 Task: Move email   from parteek.kumar@softage.net from folder Inbox to folder Deleted items with a subject Subject0026
Action: Mouse moved to (641, 47)
Screenshot: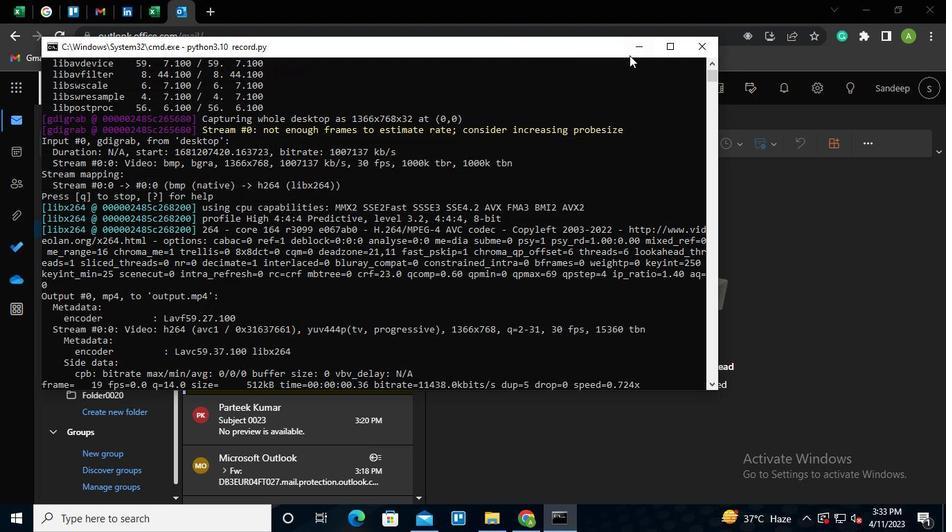 
Action: Mouse pressed left at (641, 47)
Screenshot: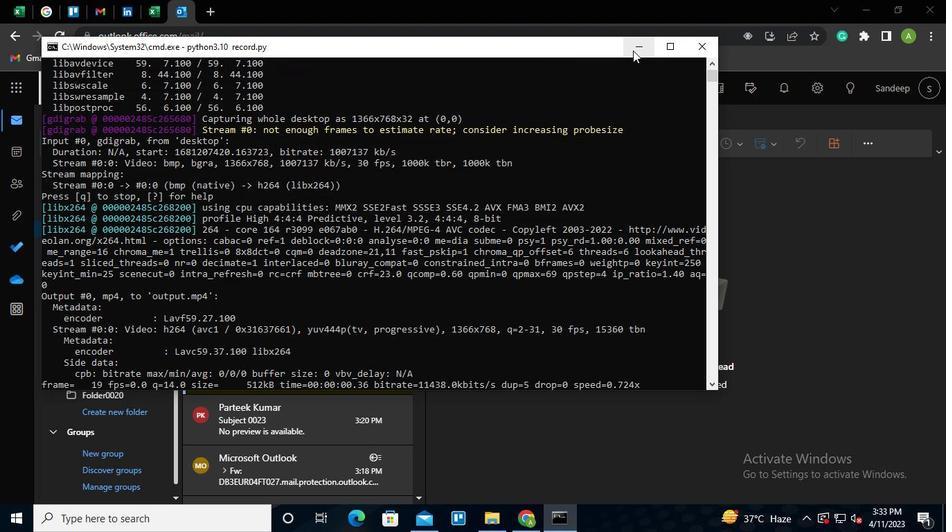 
Action: Mouse moved to (383, 88)
Screenshot: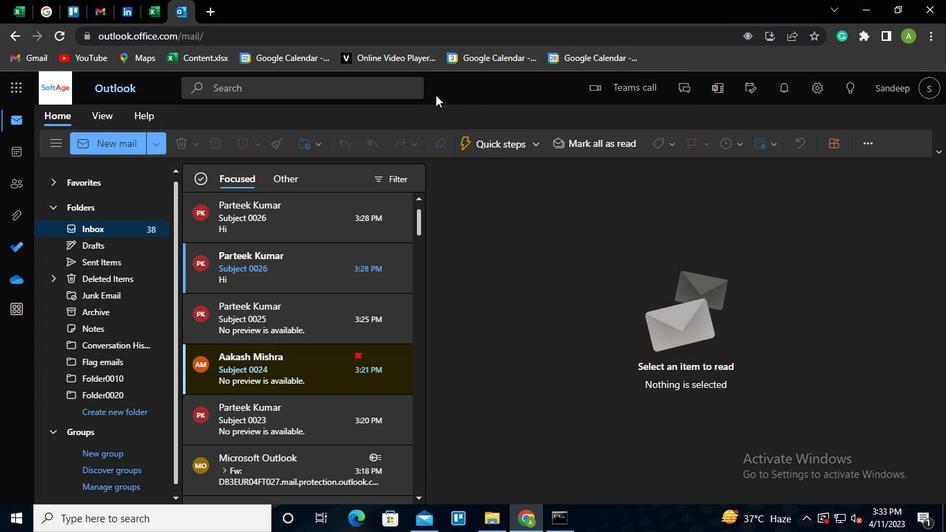 
Action: Mouse pressed left at (383, 88)
Screenshot: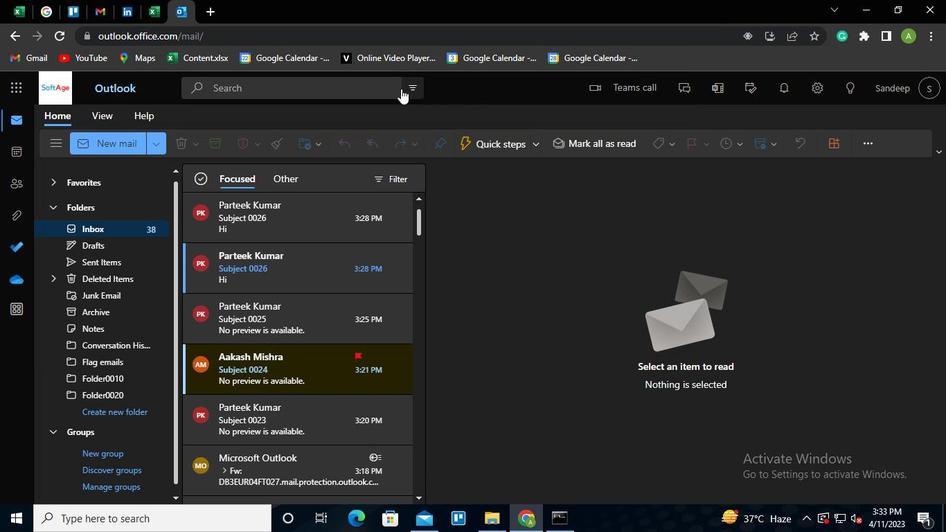
Action: Mouse moved to (533, 83)
Screenshot: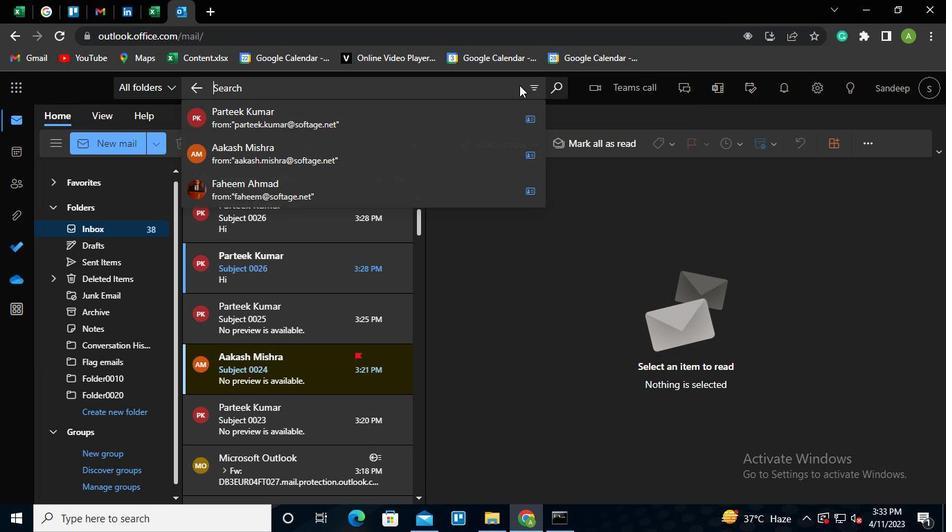 
Action: Mouse pressed left at (533, 83)
Screenshot: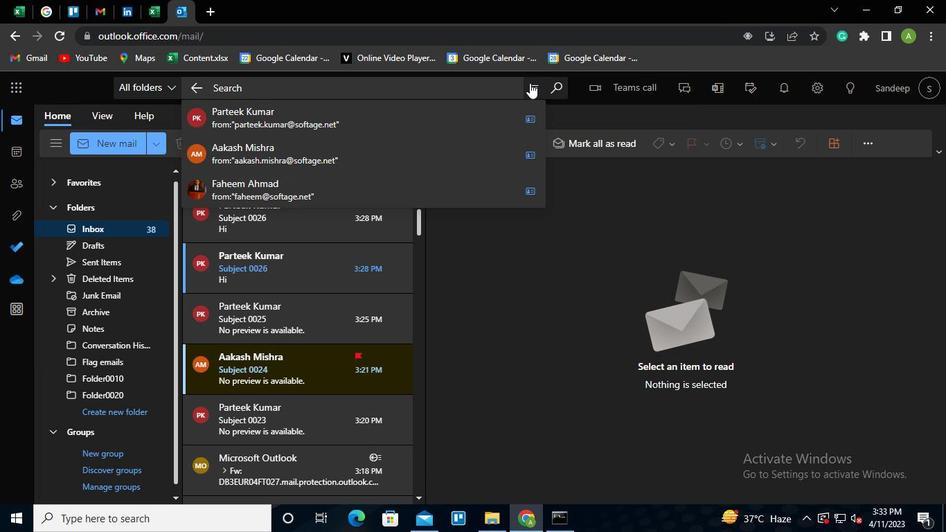 
Action: Mouse moved to (299, 117)
Screenshot: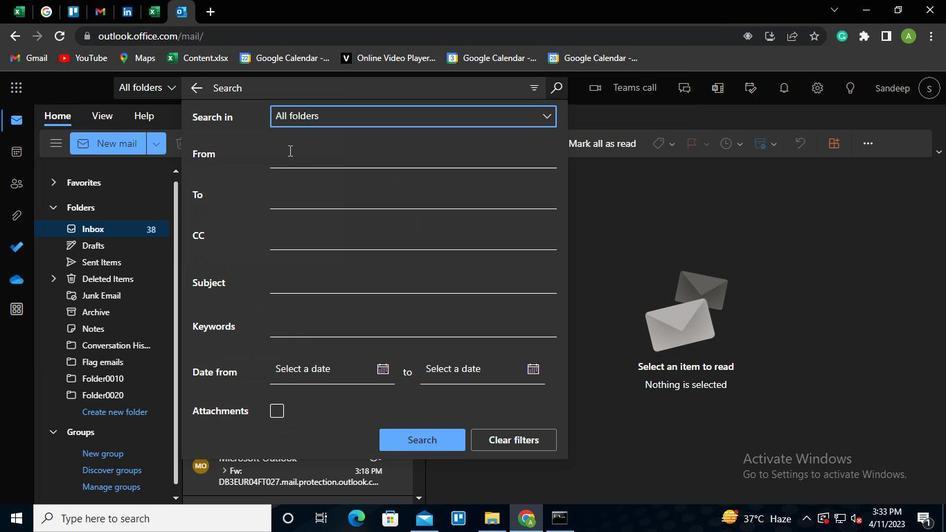 
Action: Mouse pressed left at (299, 117)
Screenshot: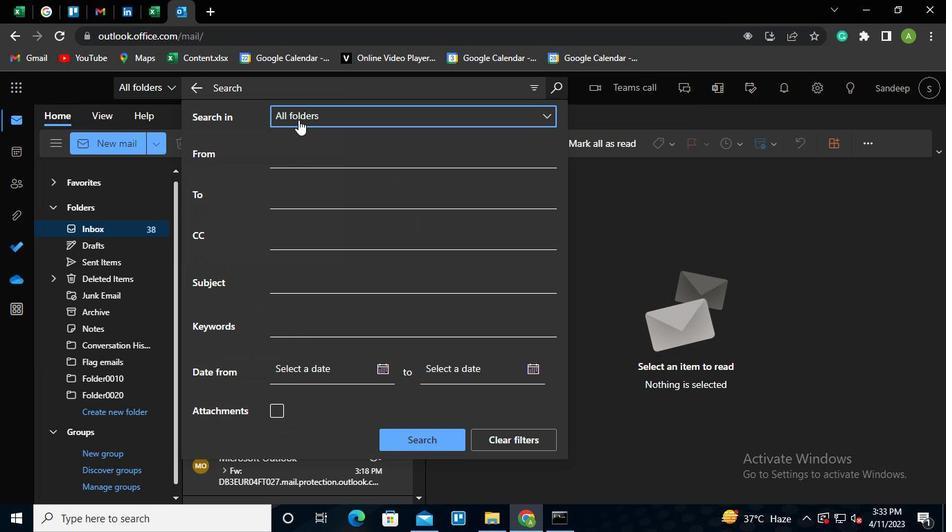 
Action: Mouse moved to (303, 158)
Screenshot: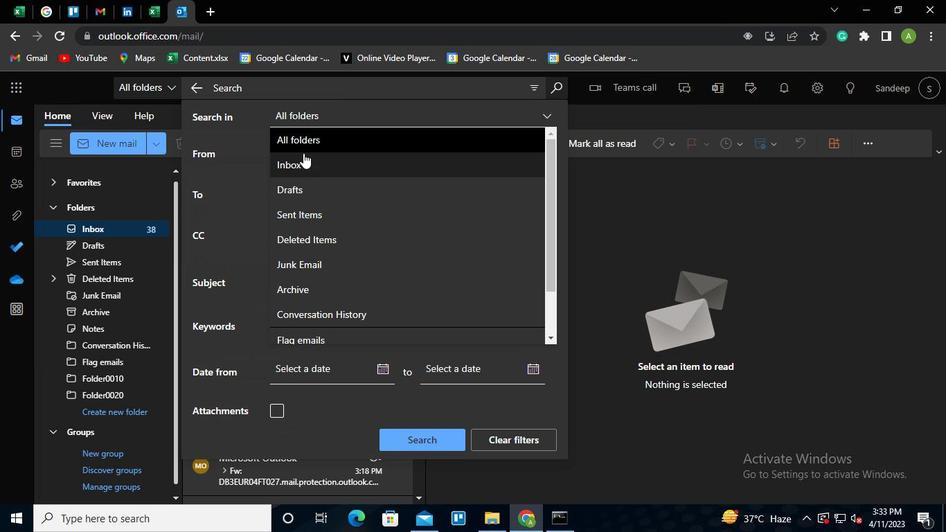
Action: Mouse pressed left at (303, 158)
Screenshot: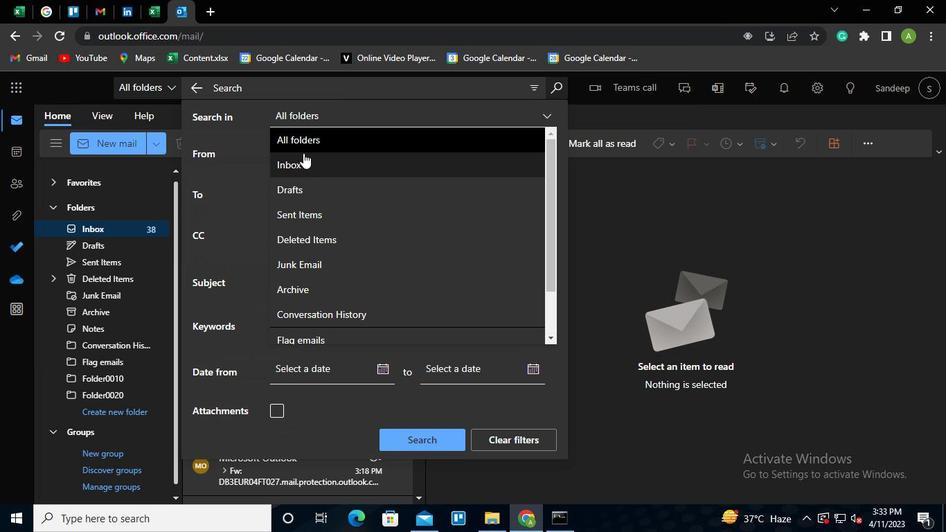 
Action: Mouse moved to (291, 159)
Screenshot: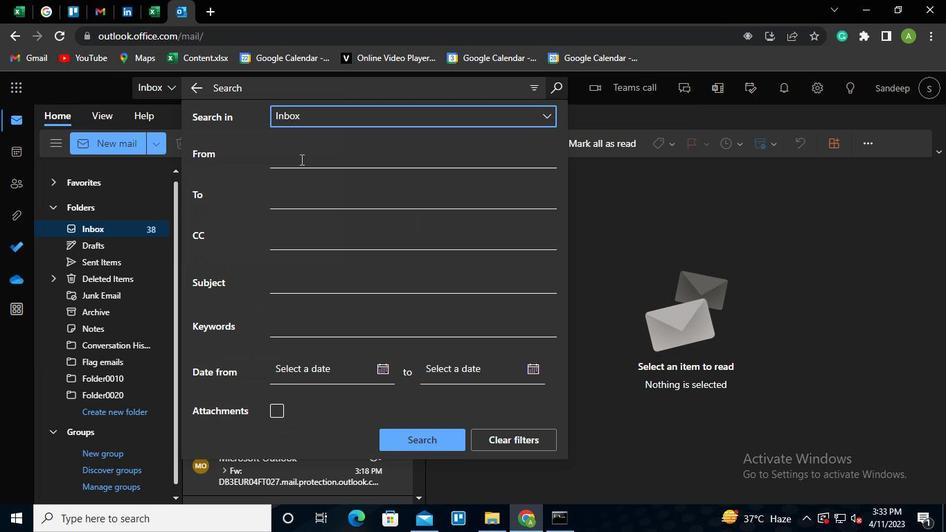 
Action: Mouse pressed left at (291, 159)
Screenshot: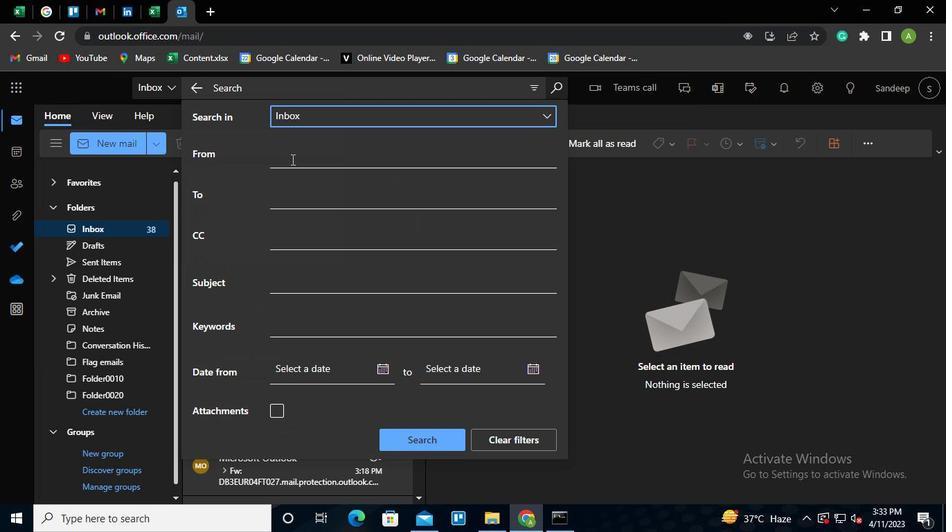 
Action: Mouse moved to (311, 196)
Screenshot: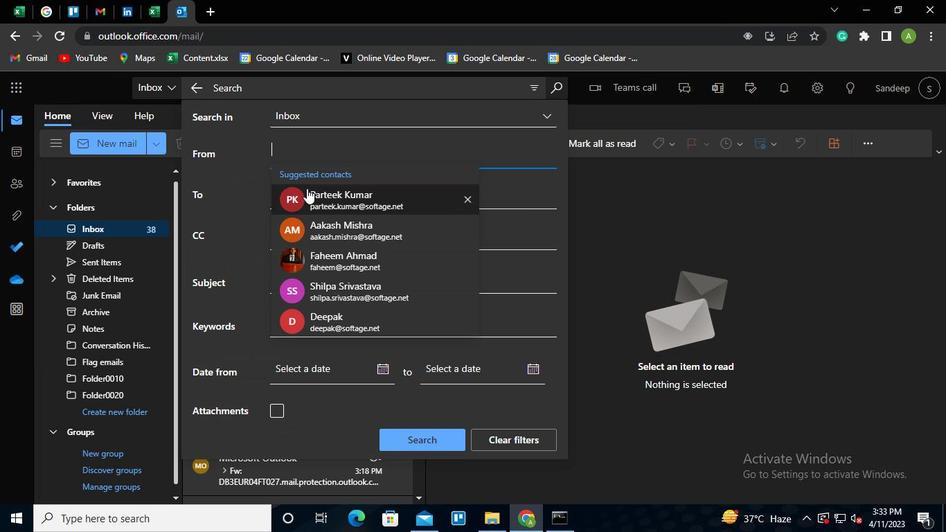 
Action: Mouse pressed left at (311, 196)
Screenshot: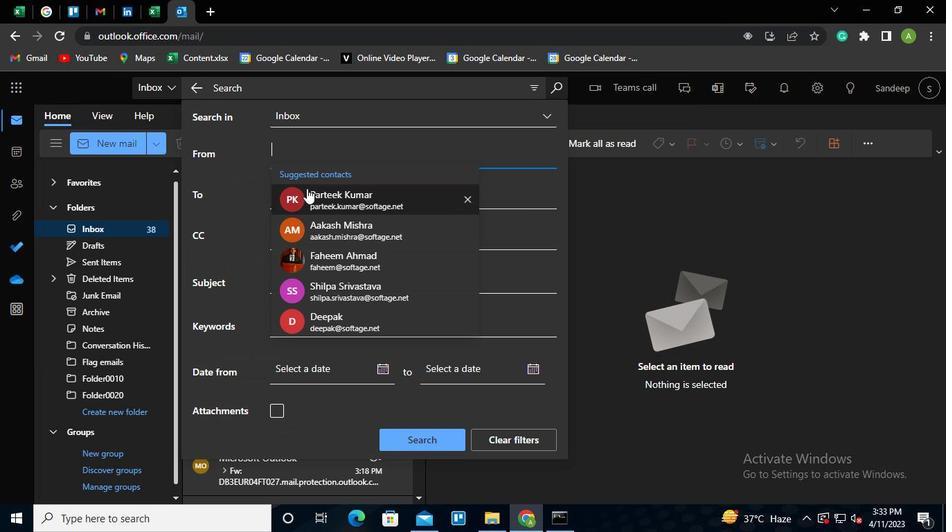 
Action: Mouse moved to (292, 286)
Screenshot: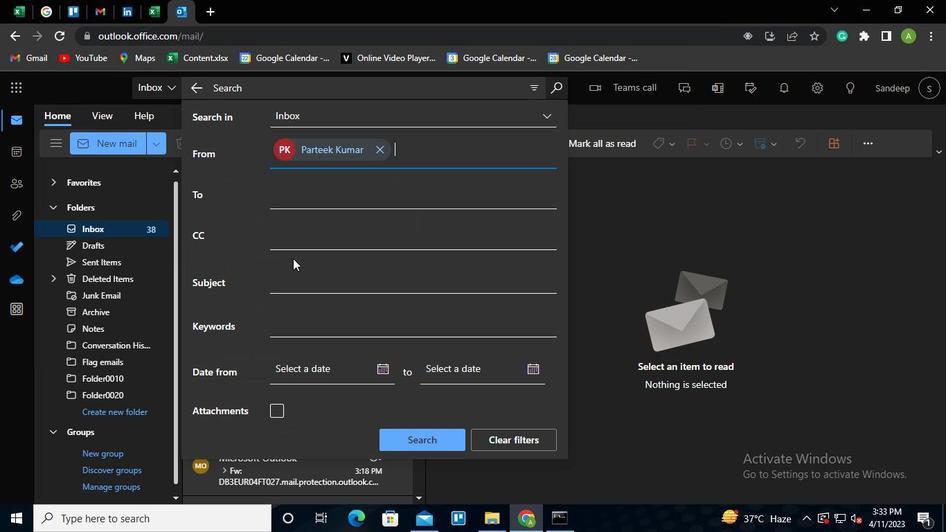 
Action: Mouse pressed left at (292, 286)
Screenshot: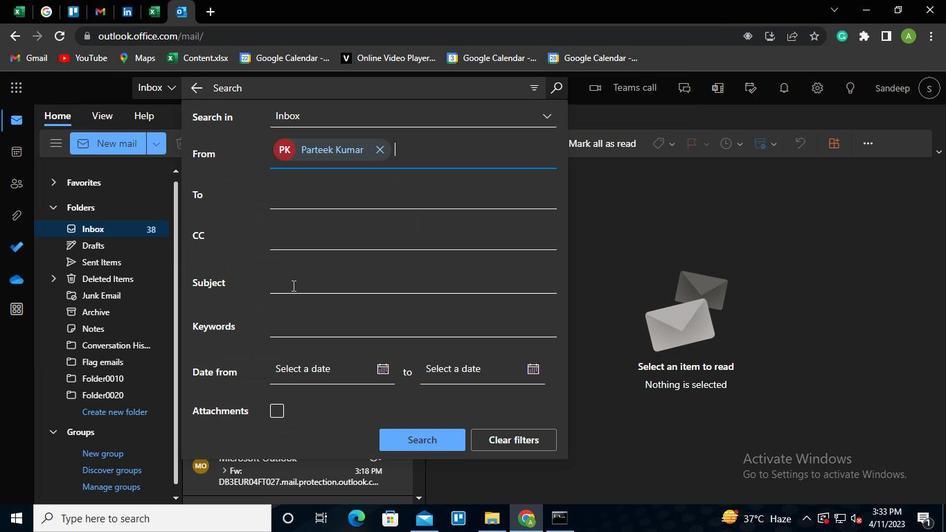 
Action: Keyboard Key.shift
Screenshot: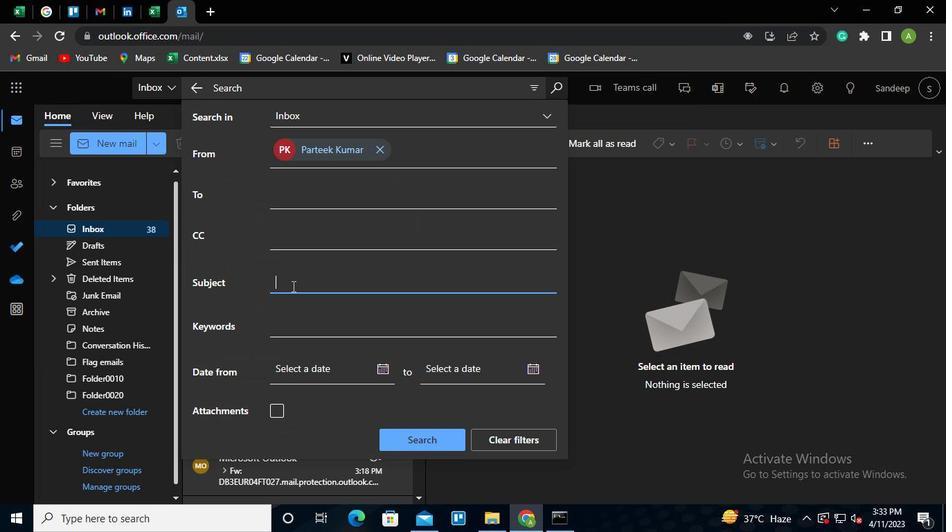 
Action: Keyboard S
Screenshot: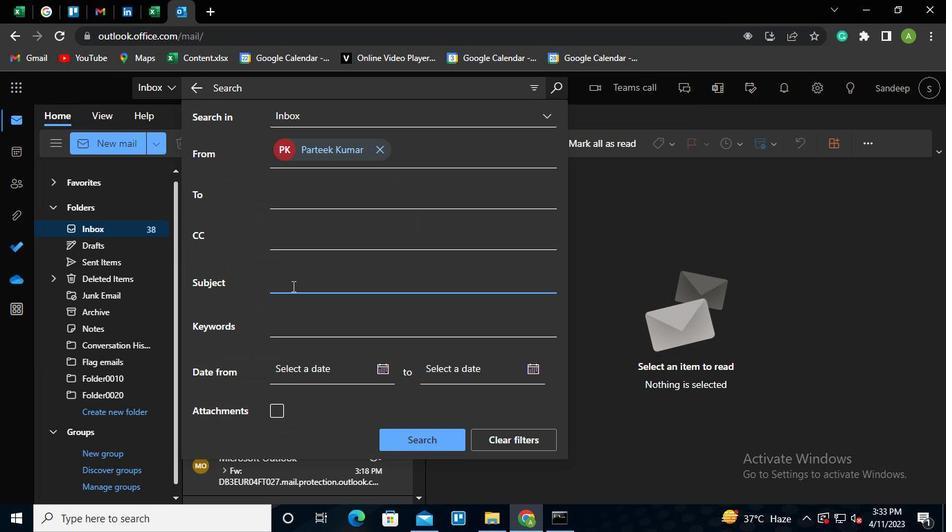 
Action: Keyboard u
Screenshot: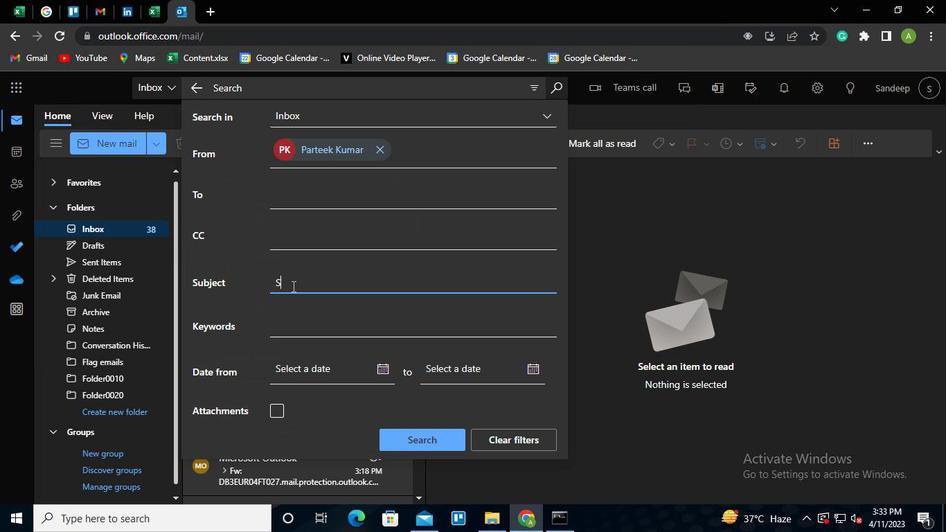 
Action: Keyboard b
Screenshot: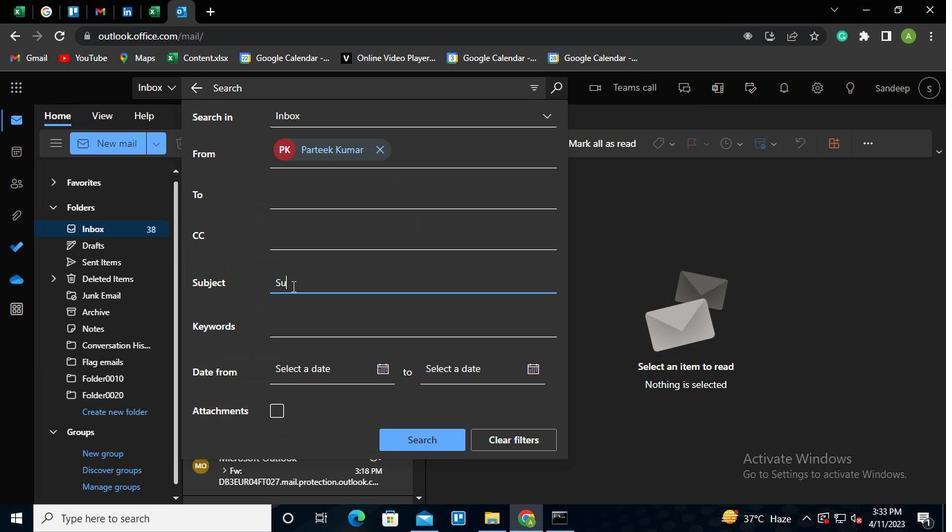
Action: Keyboard j
Screenshot: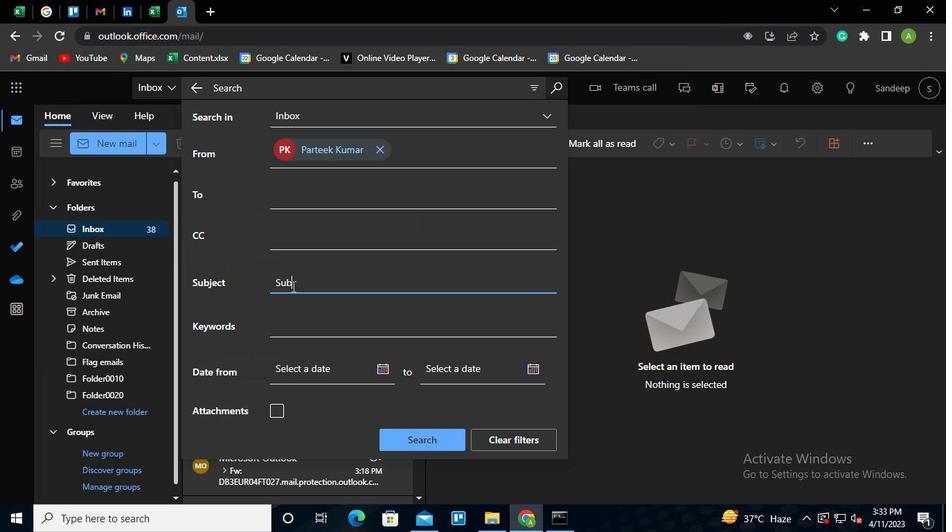 
Action: Keyboard e
Screenshot: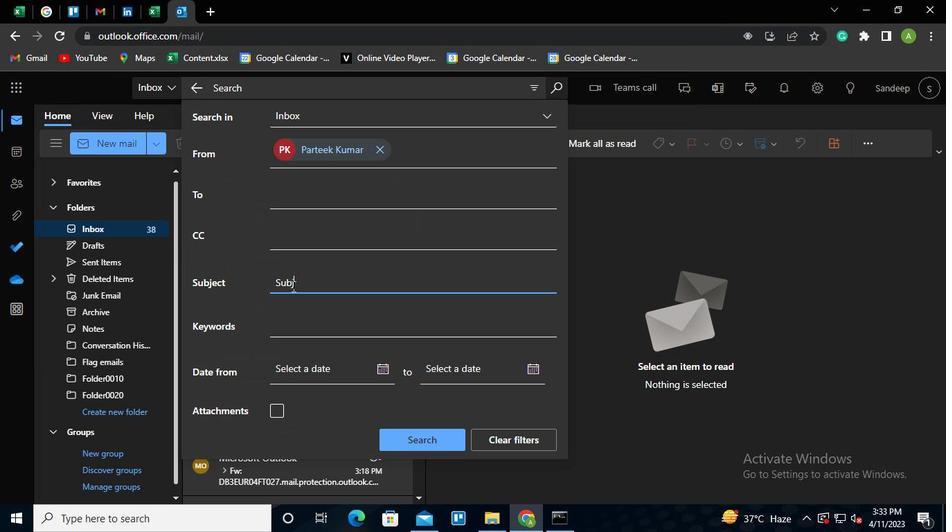
Action: Keyboard c
Screenshot: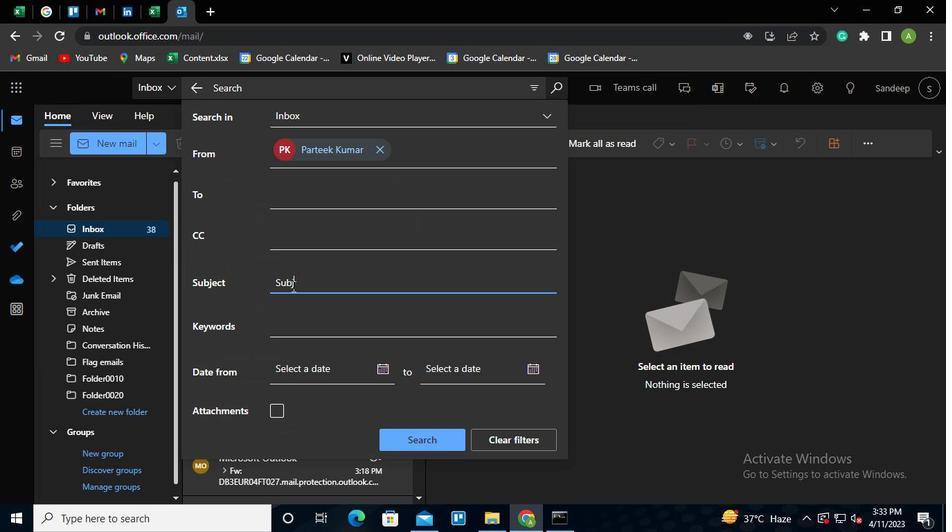 
Action: Keyboard t
Screenshot: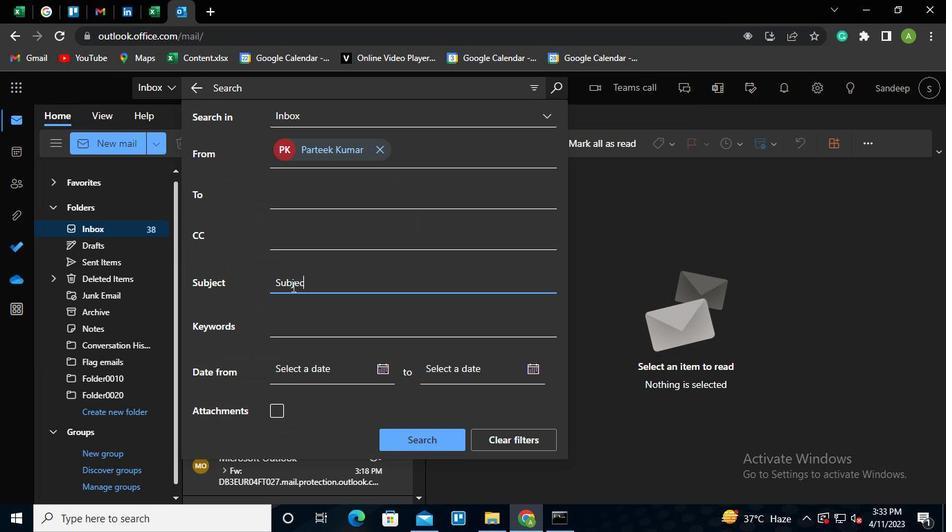 
Action: Keyboard Key.space
Screenshot: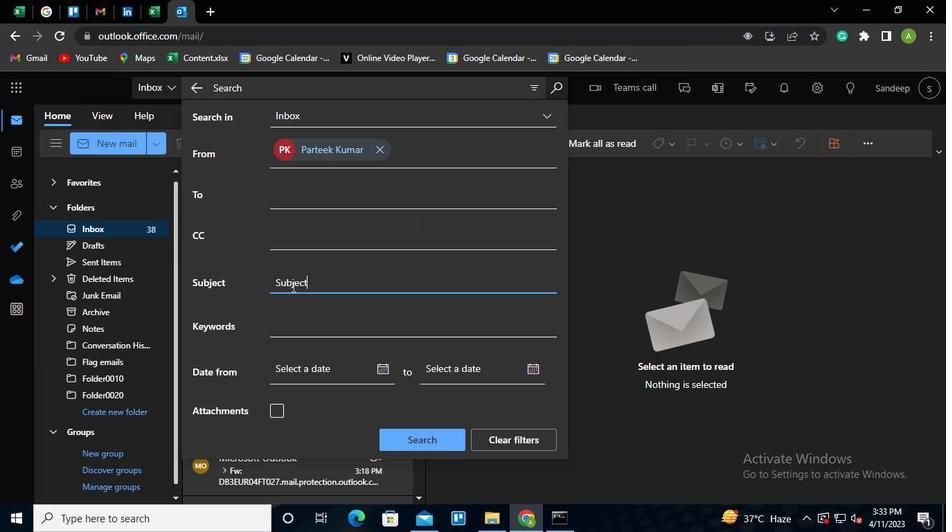 
Action: Keyboard <96>
Screenshot: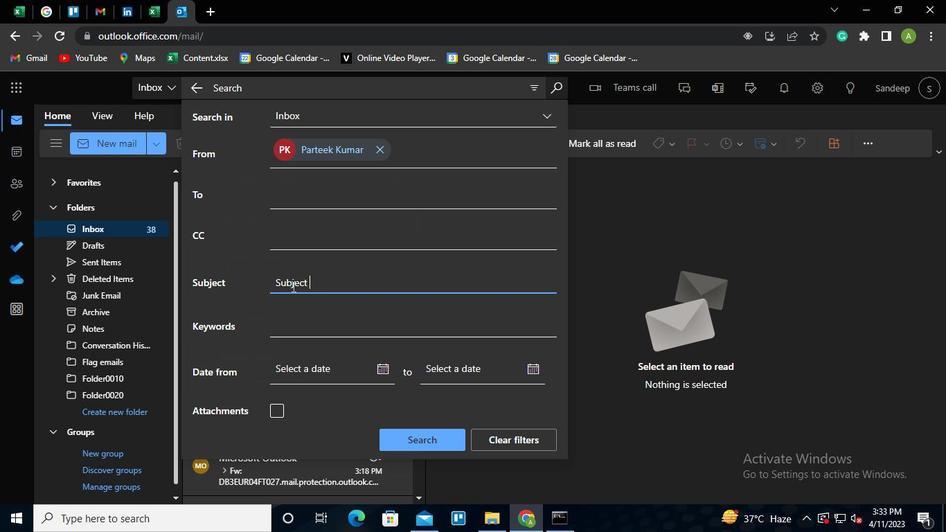 
Action: Keyboard <96>
Screenshot: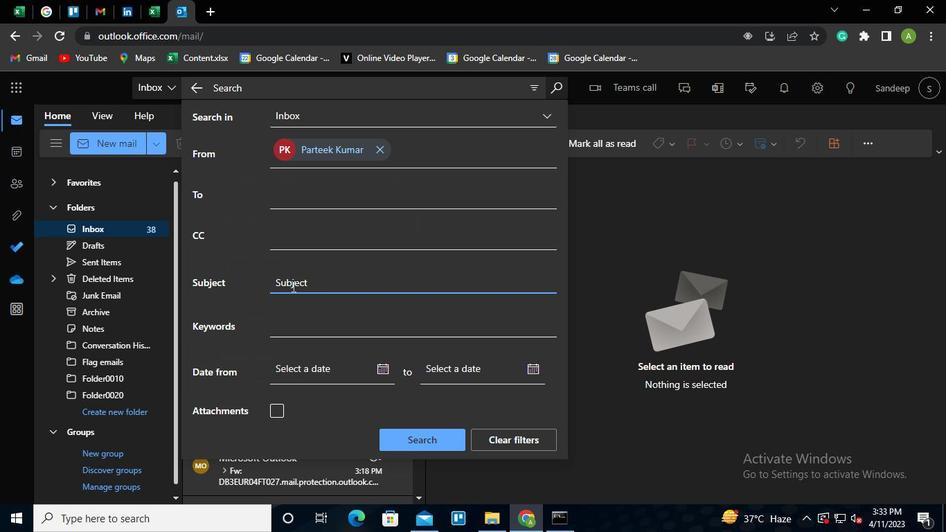 
Action: Keyboard <98>
Screenshot: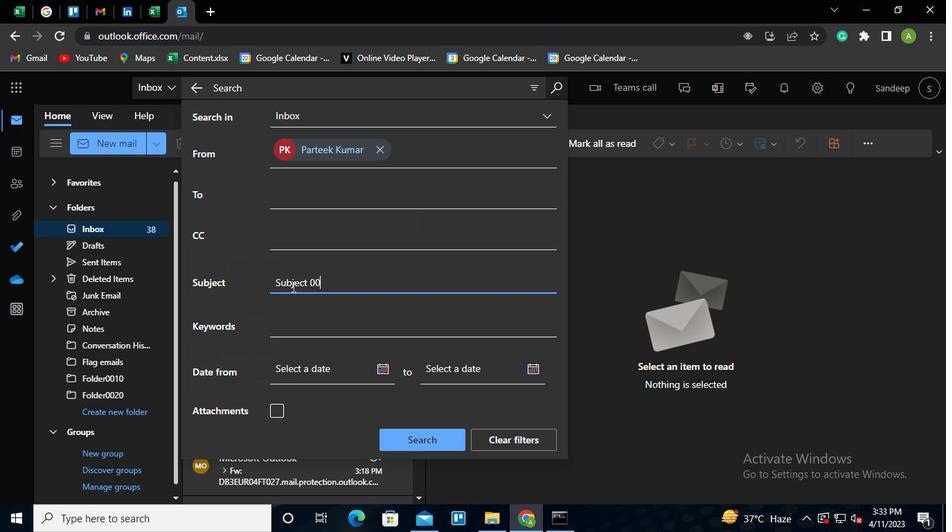 
Action: Keyboard <102>
Screenshot: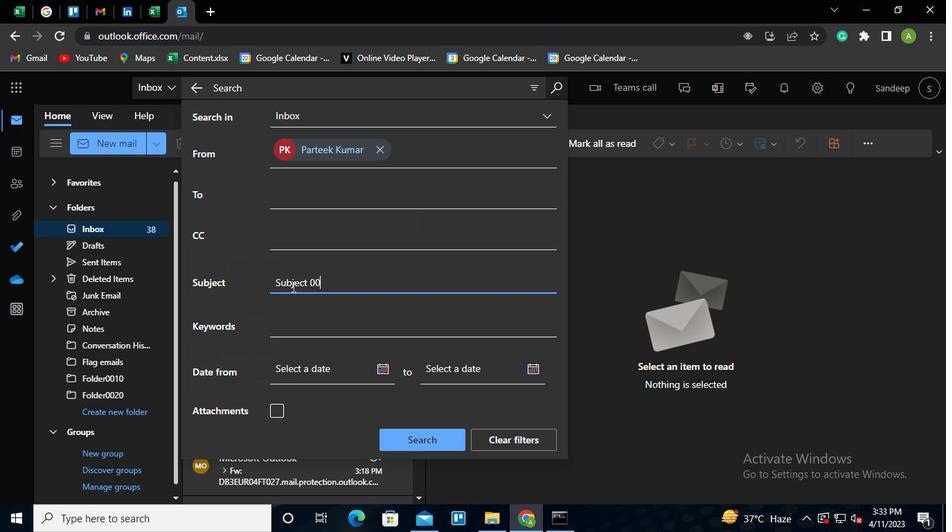 
Action: Mouse moved to (401, 433)
Screenshot: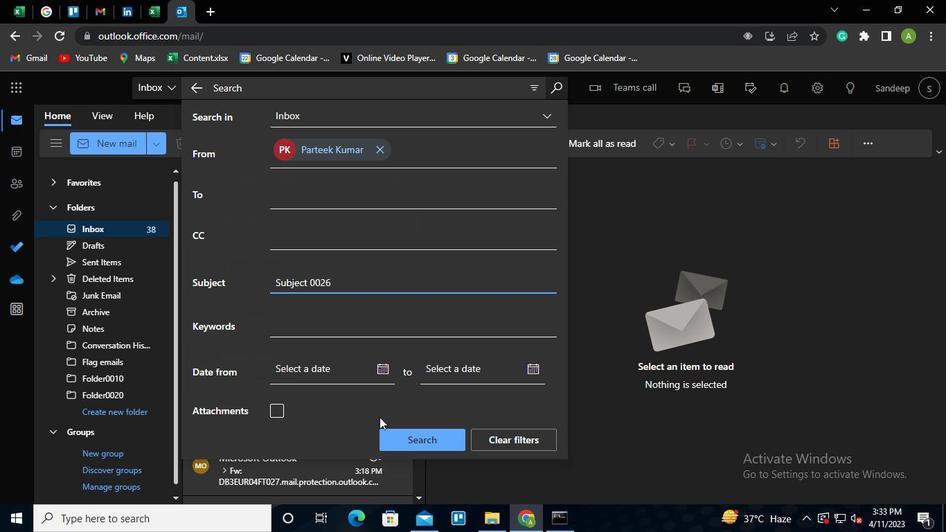 
Action: Mouse pressed left at (401, 433)
Screenshot: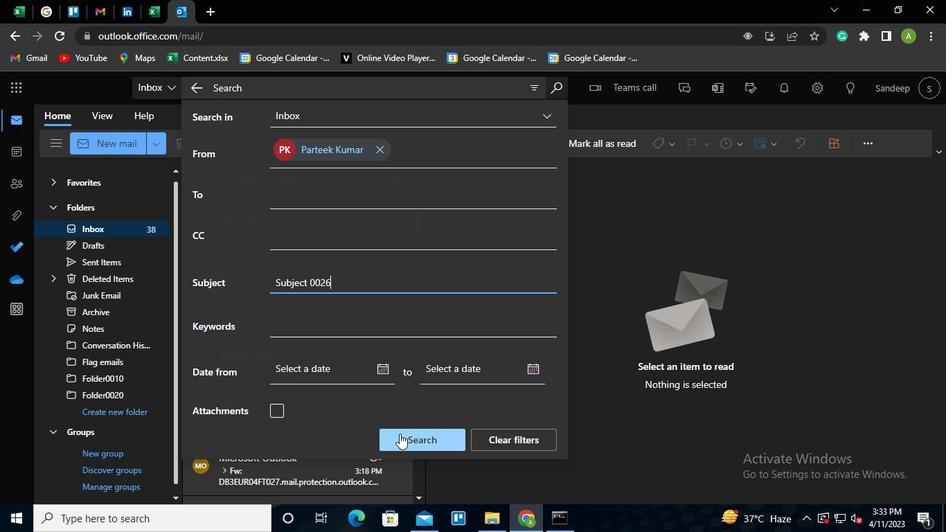 
Action: Mouse moved to (305, 247)
Screenshot: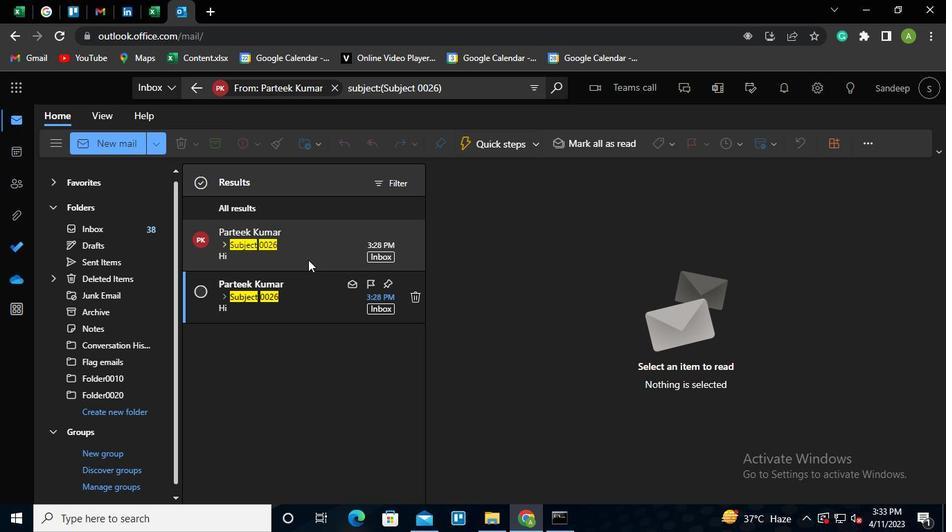 
Action: Mouse pressed right at (305, 247)
Screenshot: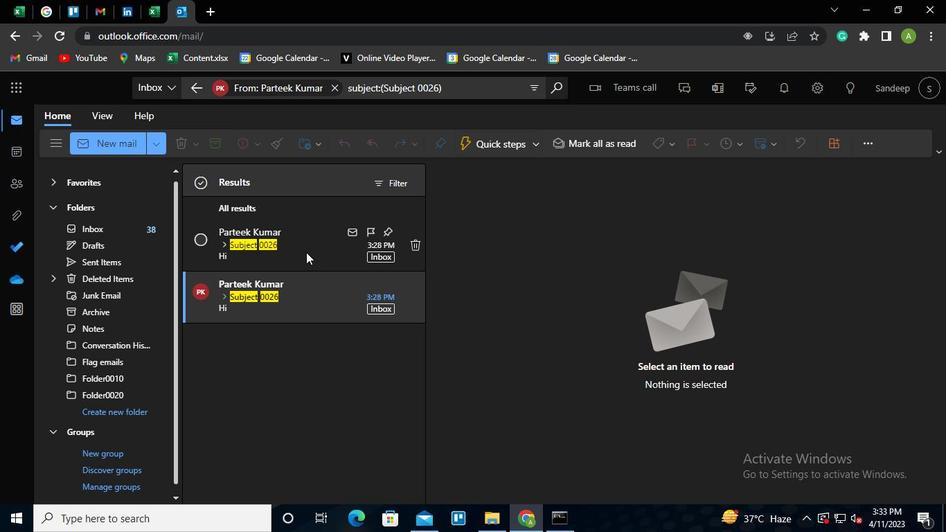 
Action: Mouse moved to (339, 214)
Screenshot: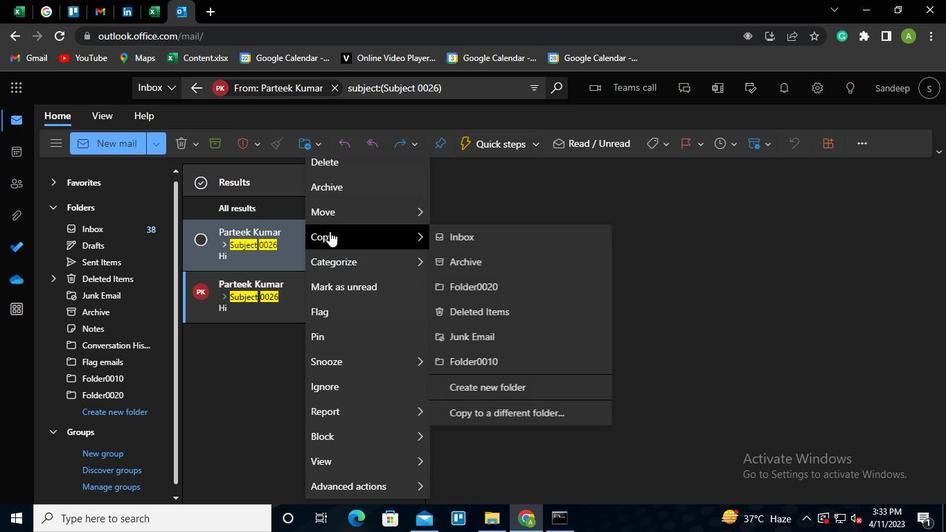 
Action: Mouse pressed left at (339, 214)
Screenshot: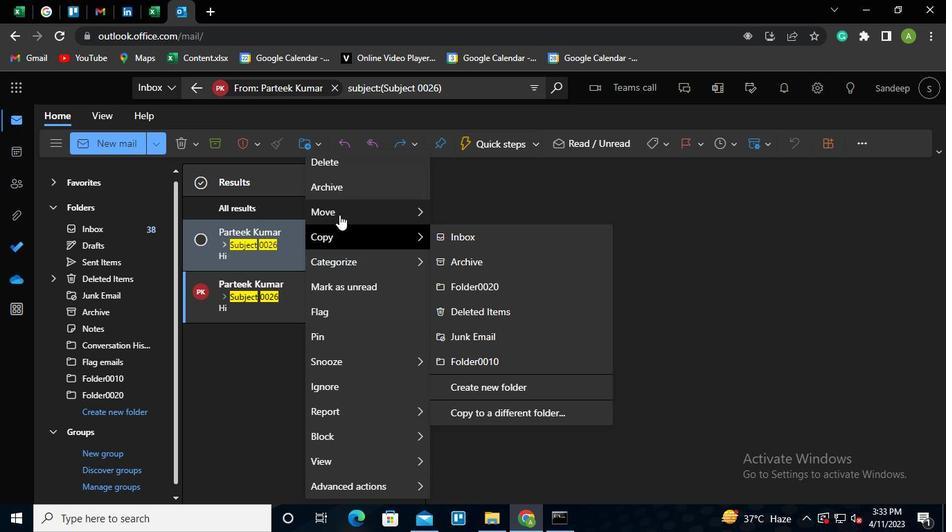 
Action: Mouse moved to (476, 289)
Screenshot: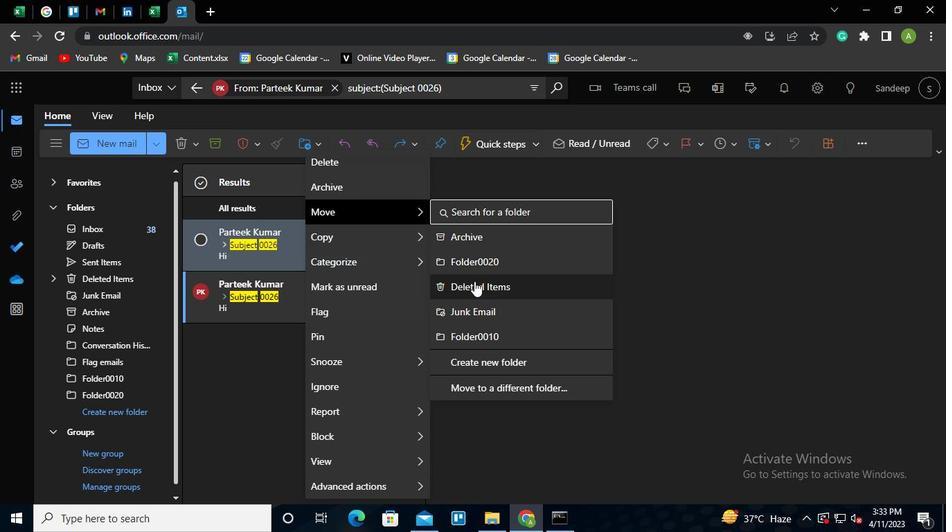 
Action: Mouse pressed left at (476, 289)
Screenshot: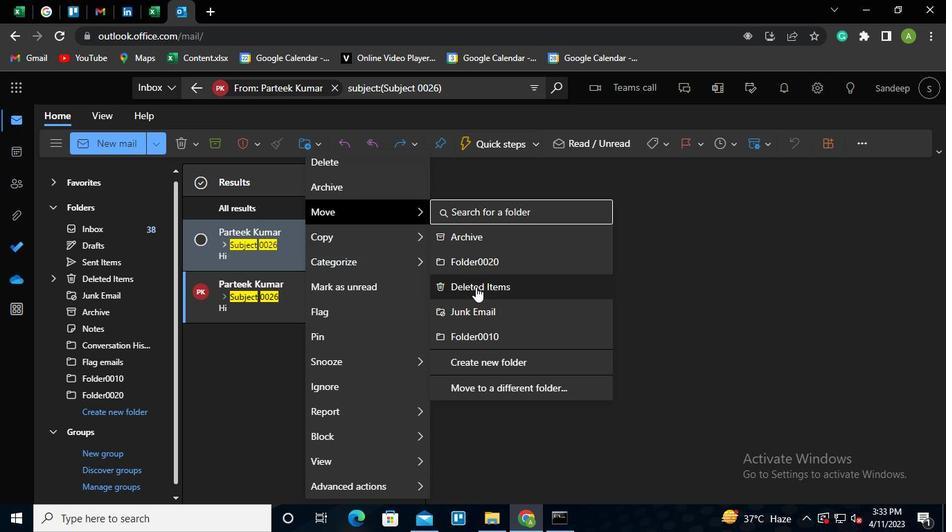 
Action: Mouse moved to (562, 528)
Screenshot: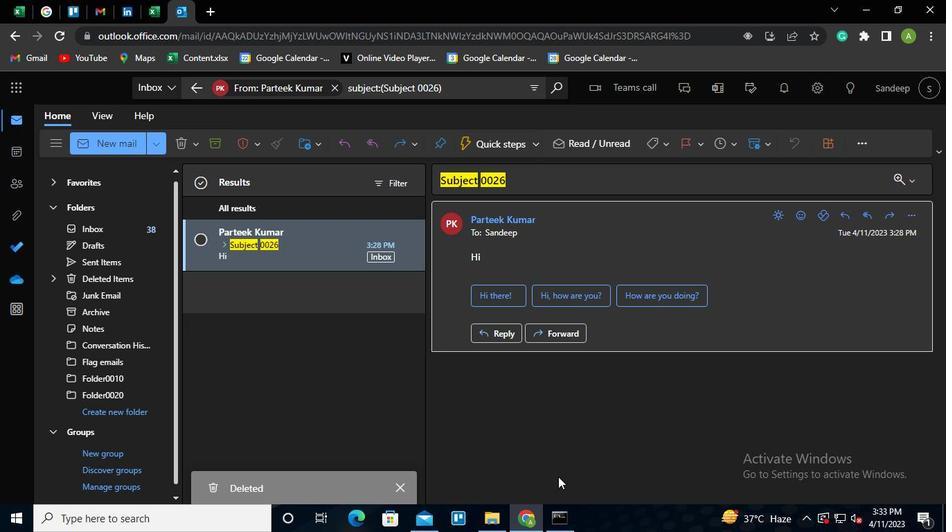 
Action: Mouse pressed left at (562, 528)
Screenshot: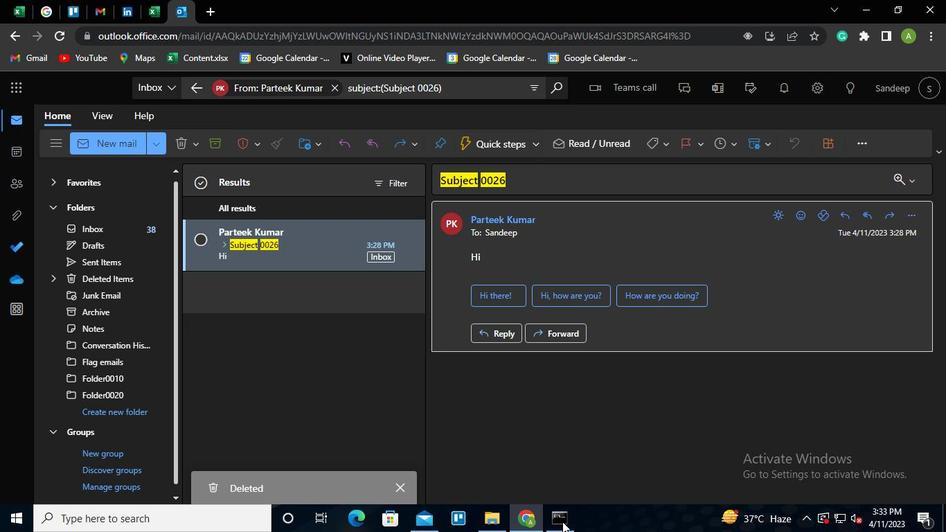 
Action: Mouse moved to (702, 49)
Screenshot: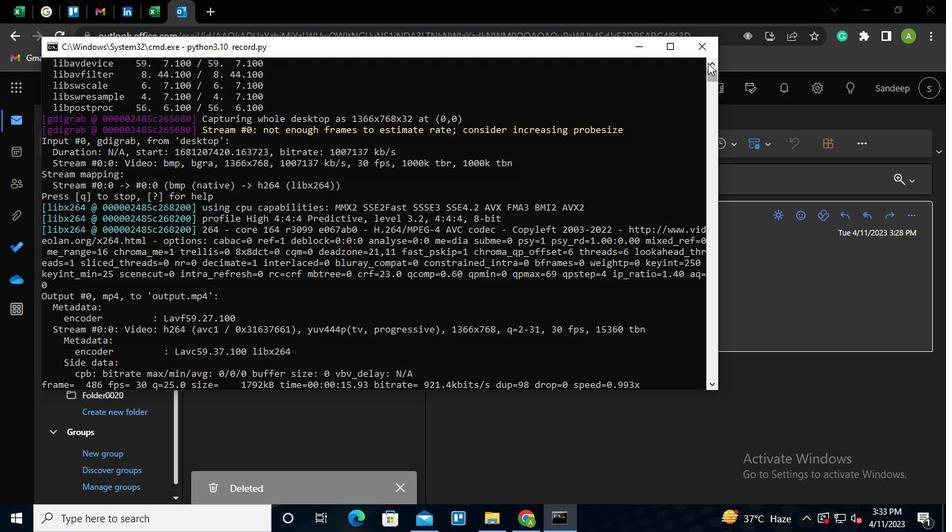 
Action: Mouse pressed left at (702, 49)
Screenshot: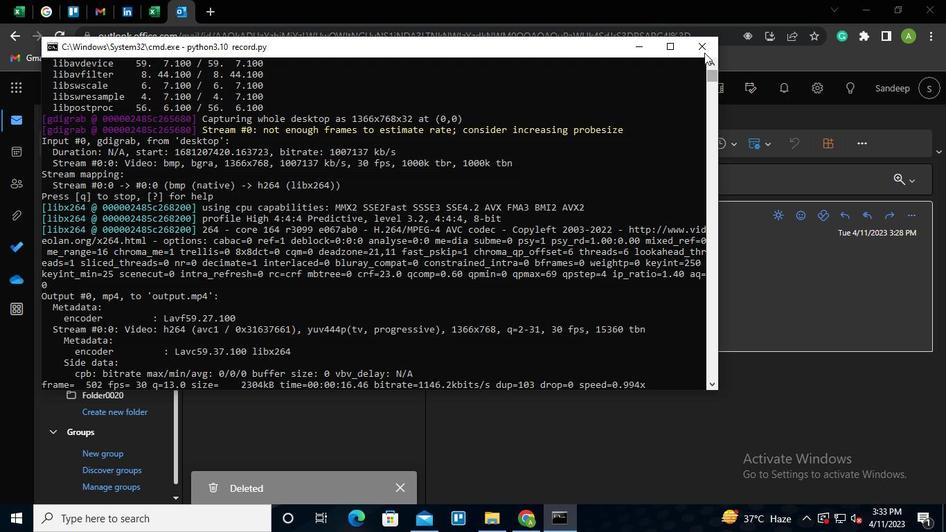 
Action: Mouse moved to (700, 52)
Screenshot: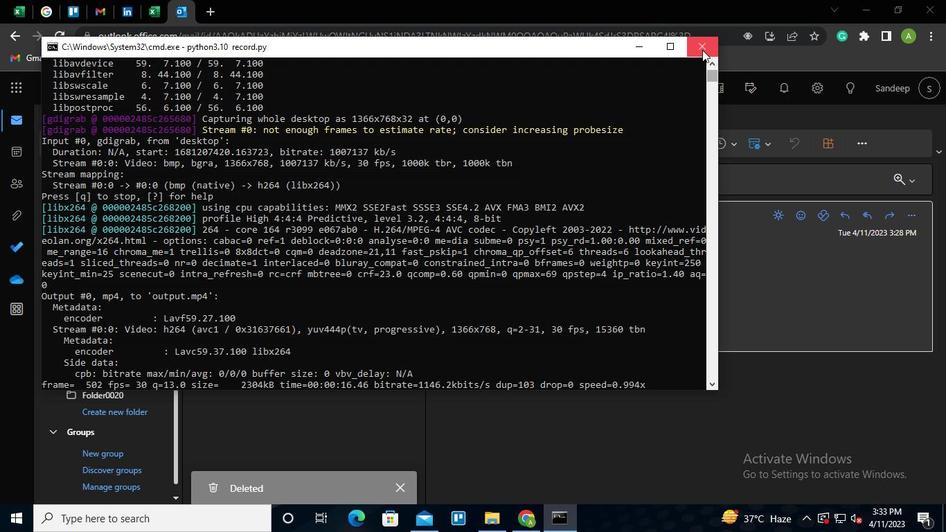 
